 Task: For heading  Tahoma with underline.  font size for heading20,  'Change the font style of data to'Arial.  and font size to 12,  Change the alignment of both headline & data to Align left.  In the sheet  CashBook logbookbook
Action: Mouse moved to (26, 120)
Screenshot: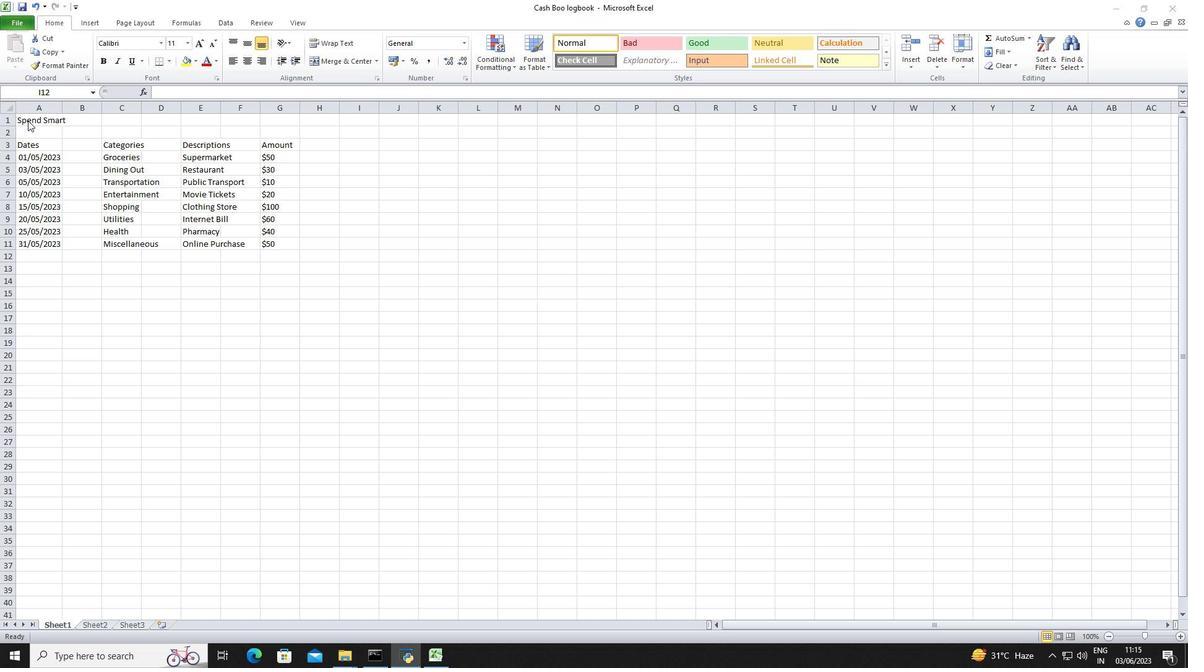 
Action: Mouse pressed left at (26, 120)
Screenshot: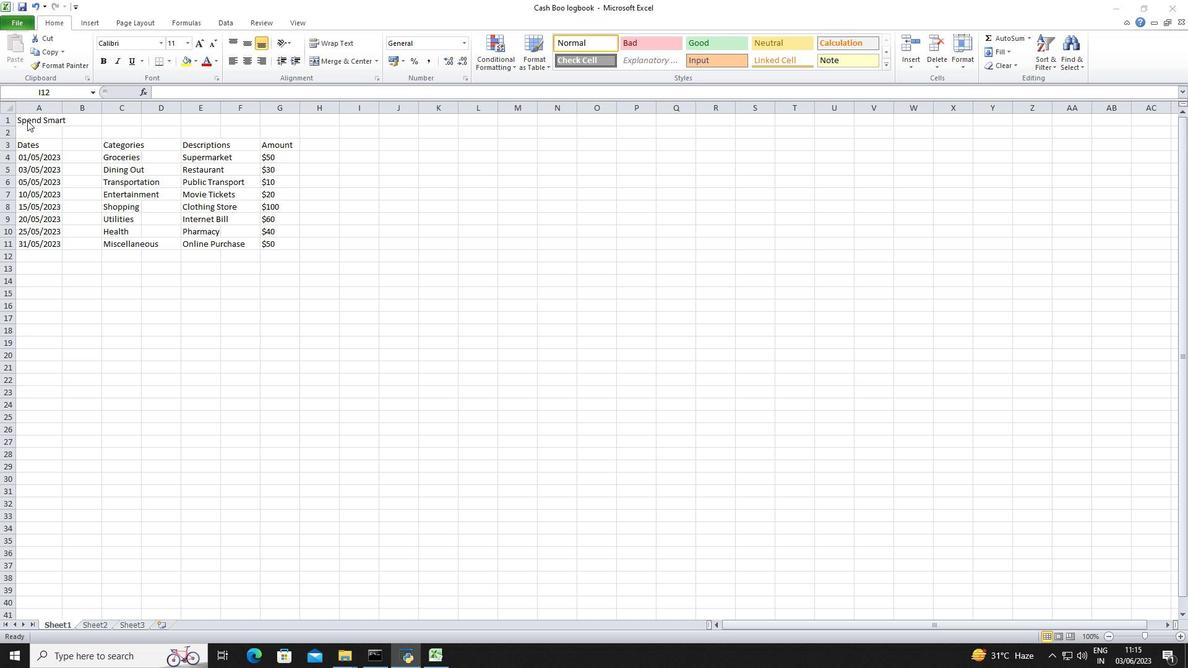 
Action: Mouse moved to (31, 120)
Screenshot: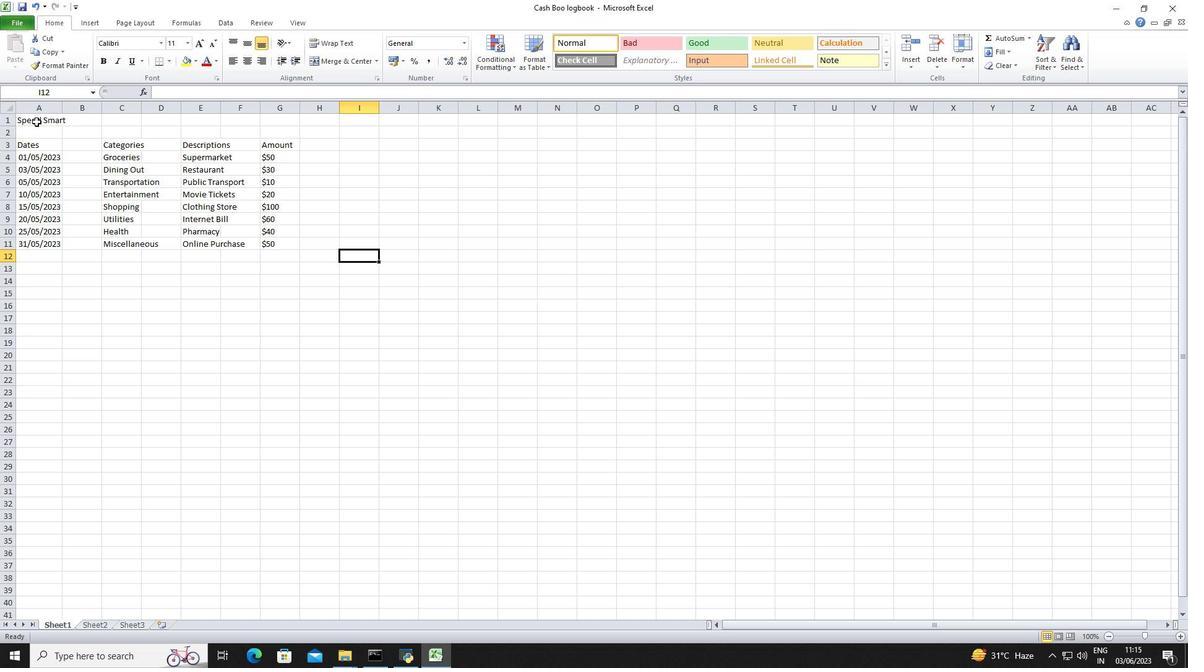 
Action: Mouse pressed left at (31, 120)
Screenshot: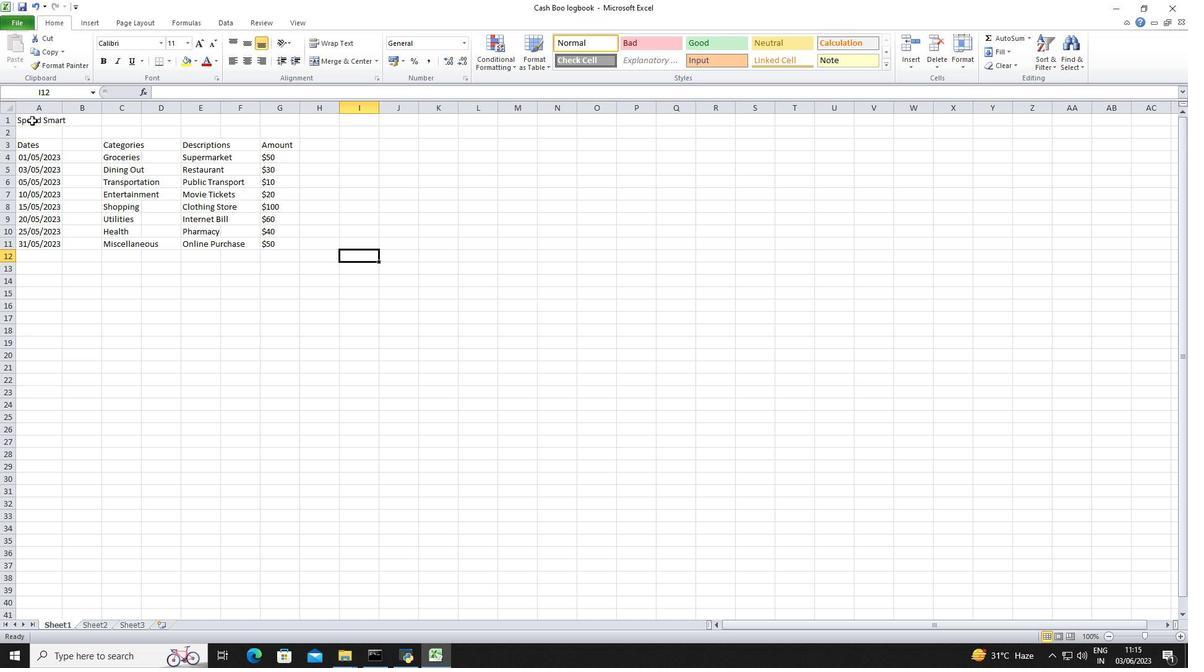 
Action: Mouse moved to (132, 40)
Screenshot: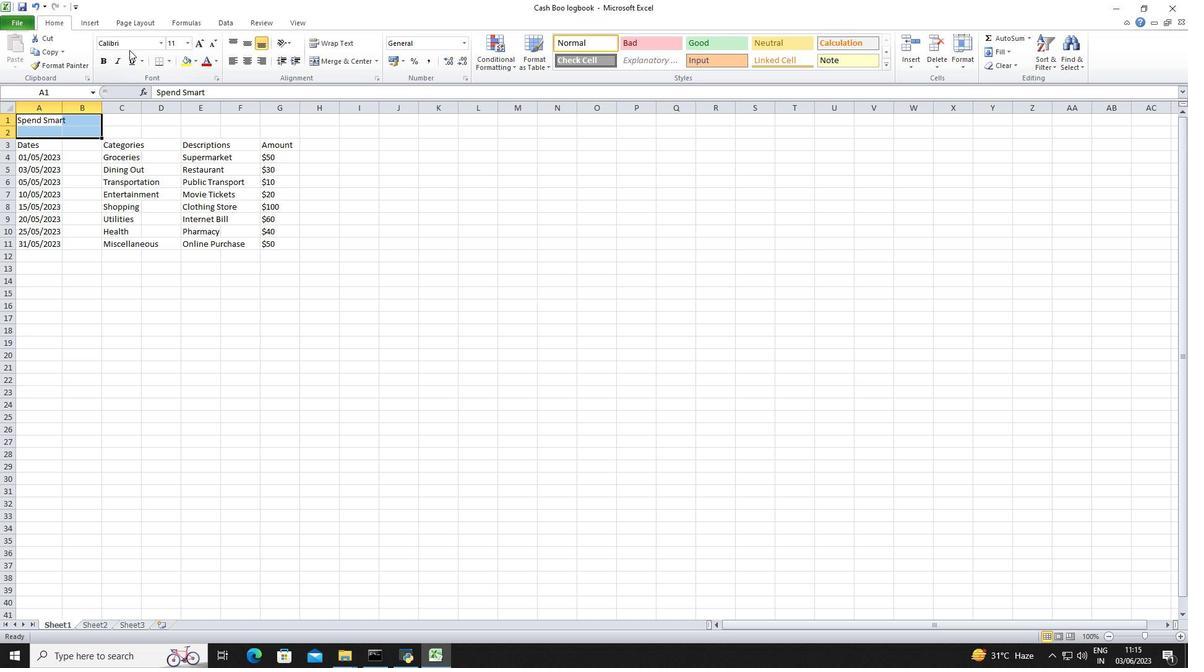 
Action: Mouse pressed left at (132, 40)
Screenshot: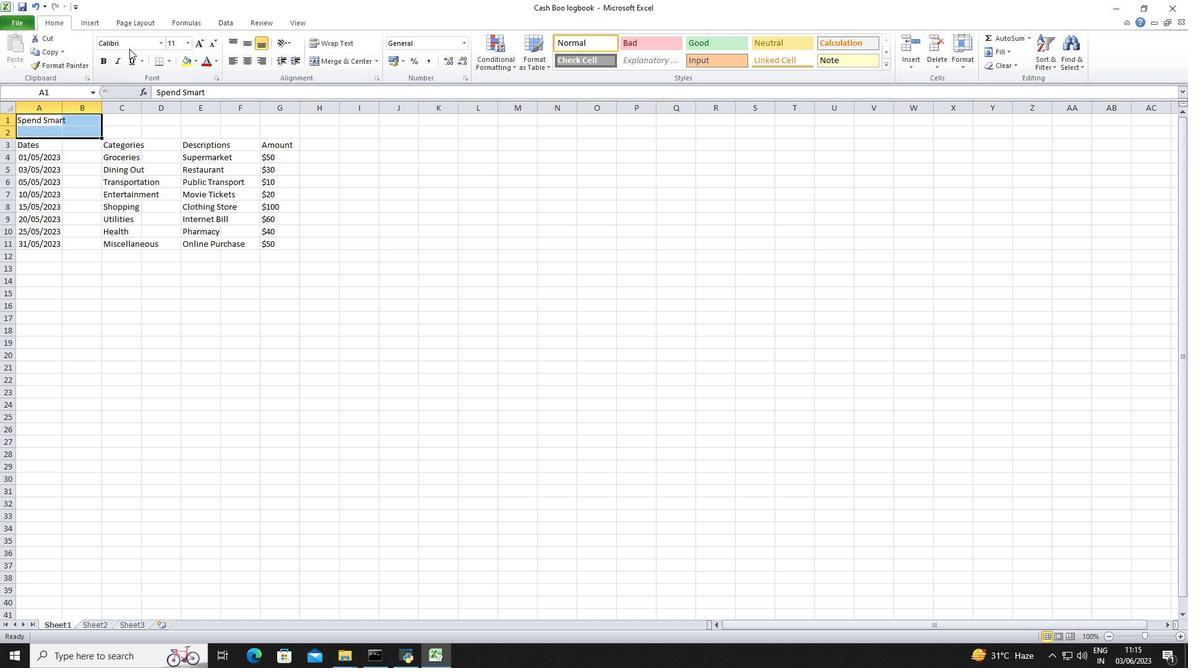 
Action: Key pressed <Key.shift>Tahoma<Key.enter>
Screenshot: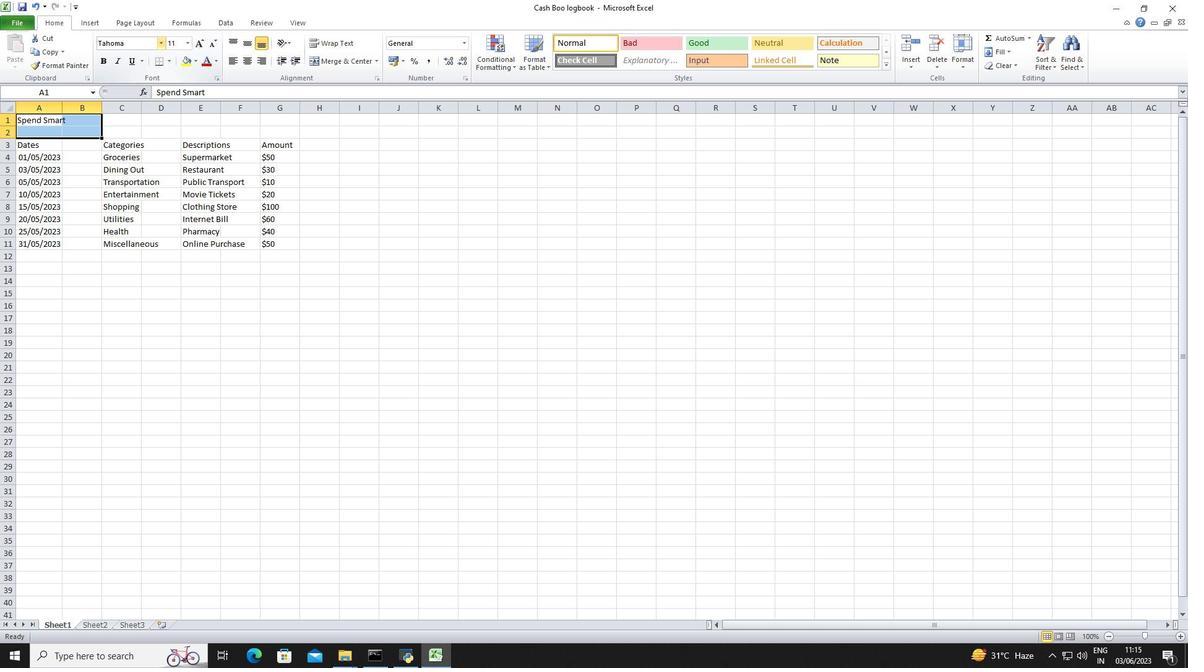 
Action: Mouse moved to (186, 42)
Screenshot: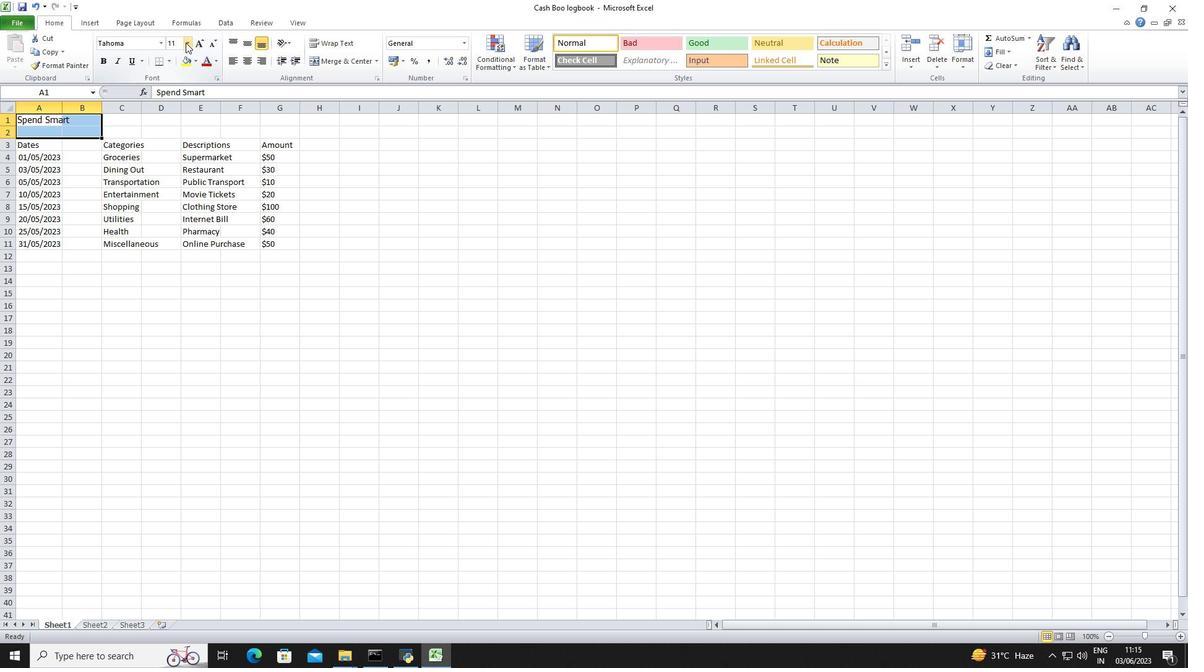 
Action: Mouse pressed left at (186, 42)
Screenshot: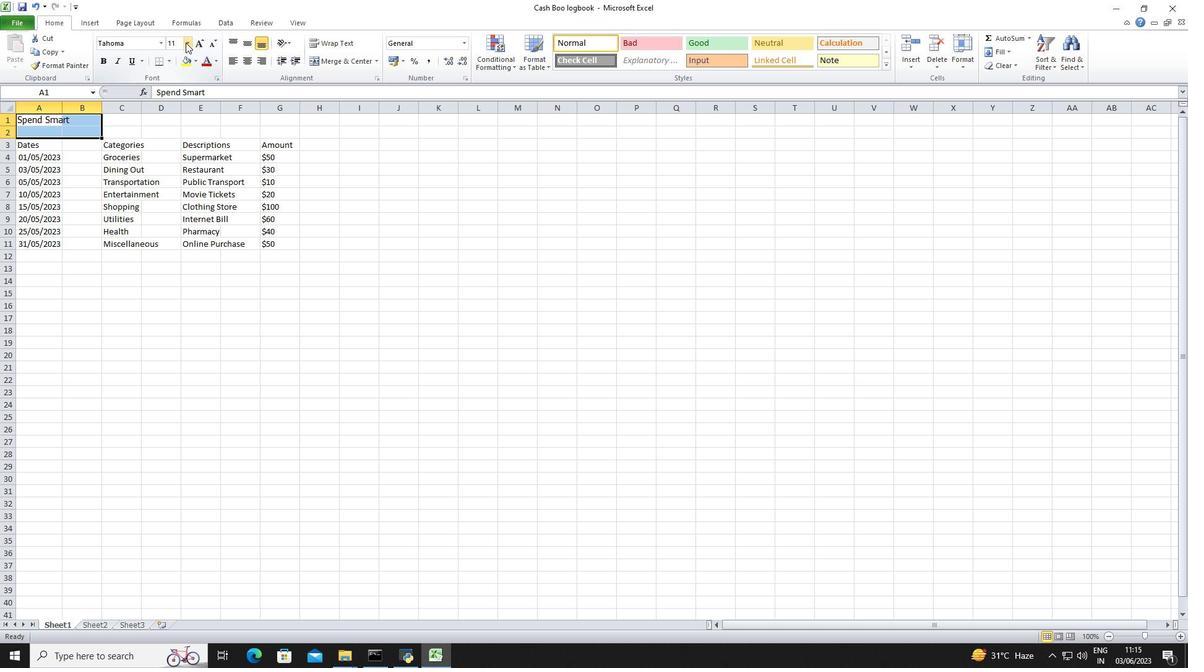 
Action: Mouse moved to (174, 139)
Screenshot: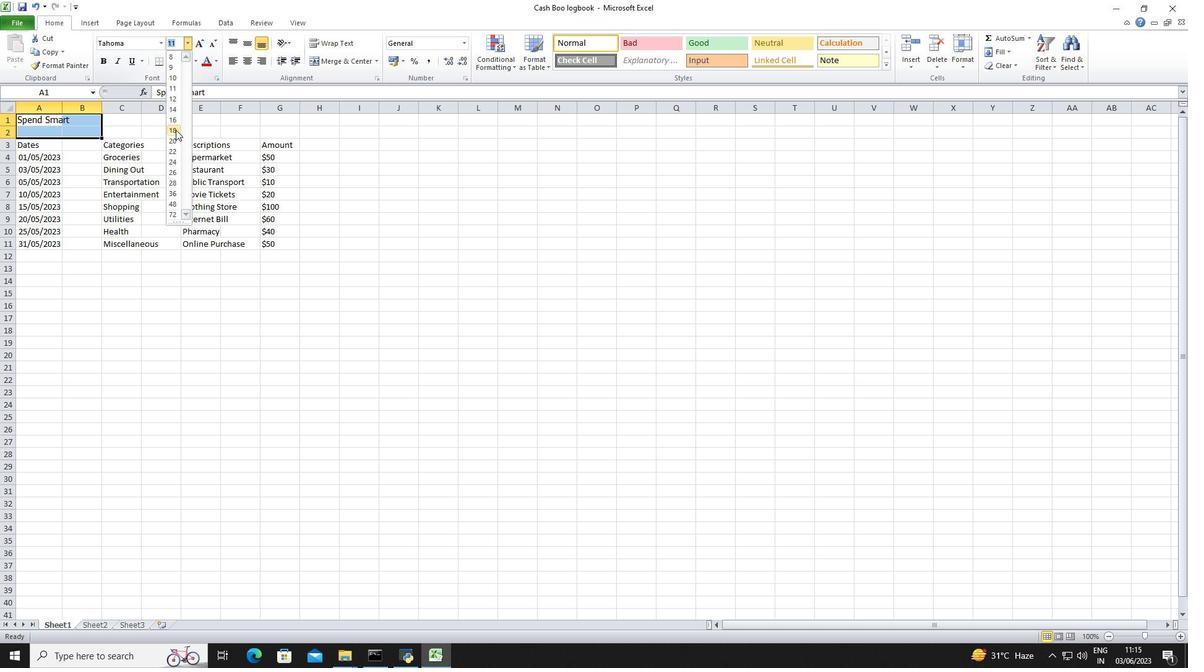 
Action: Mouse pressed left at (174, 139)
Screenshot: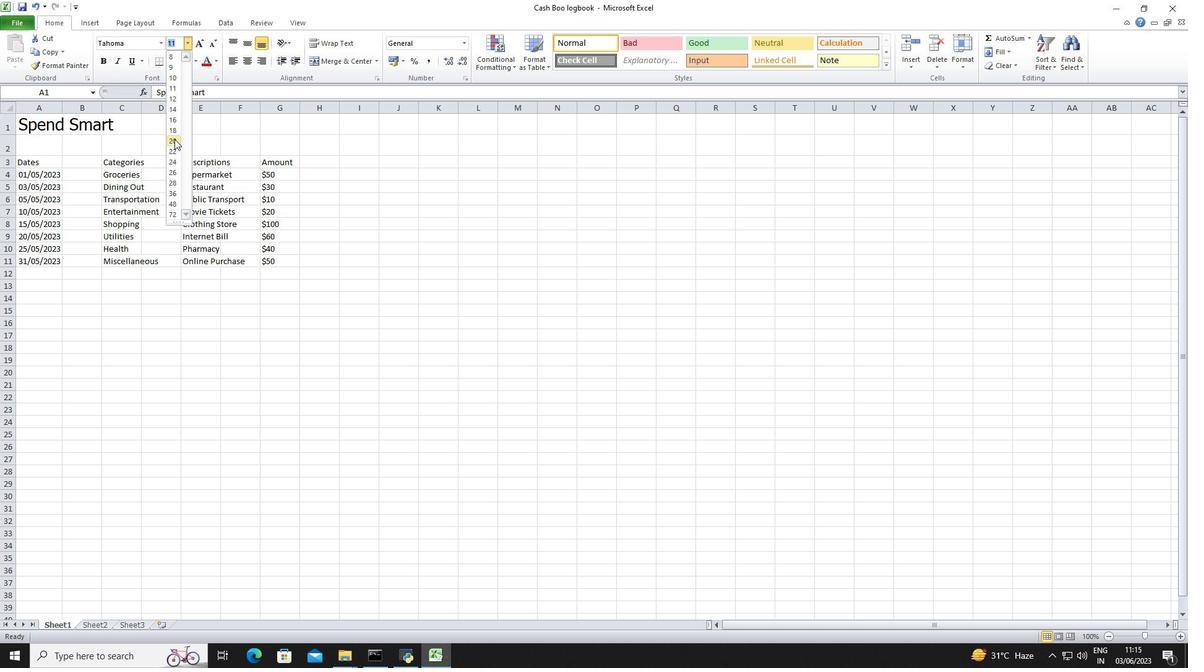 
Action: Mouse moved to (29, 165)
Screenshot: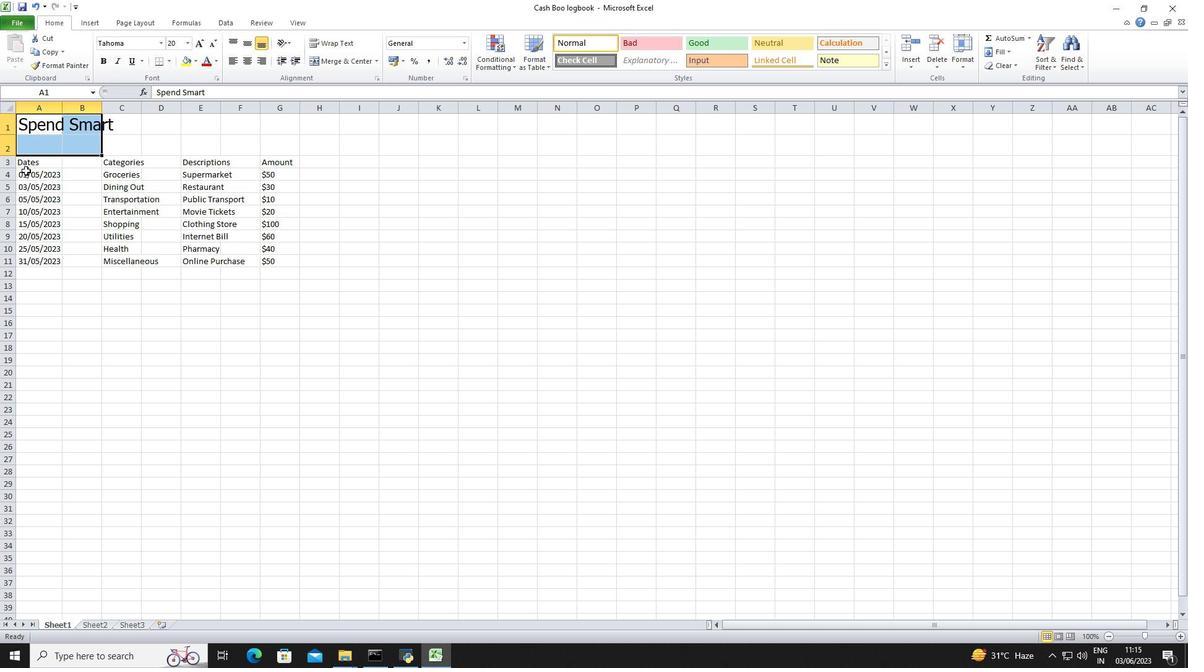 
Action: Mouse pressed left at (29, 165)
Screenshot: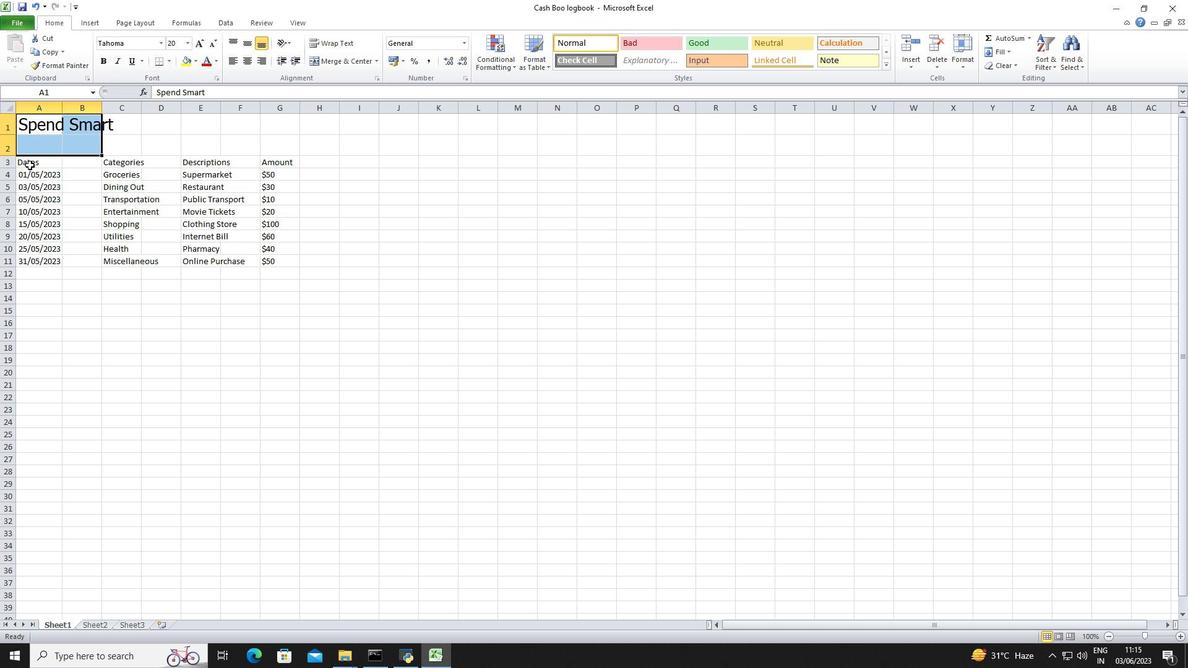 
Action: Mouse moved to (138, 38)
Screenshot: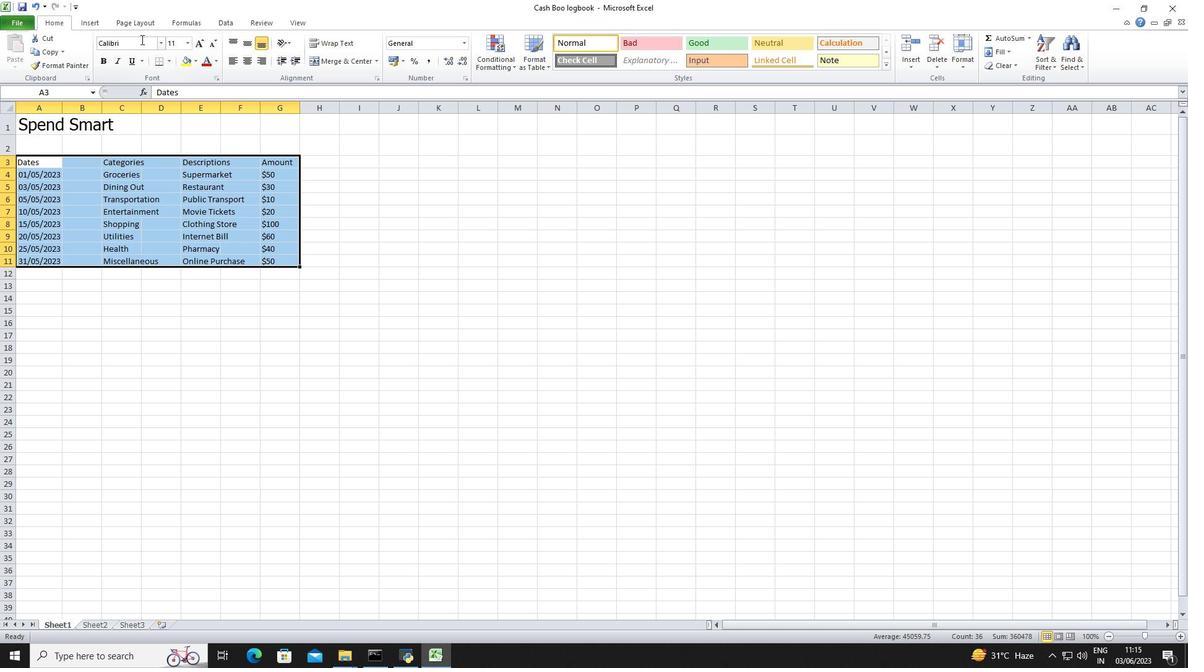 
Action: Mouse pressed left at (138, 38)
Screenshot: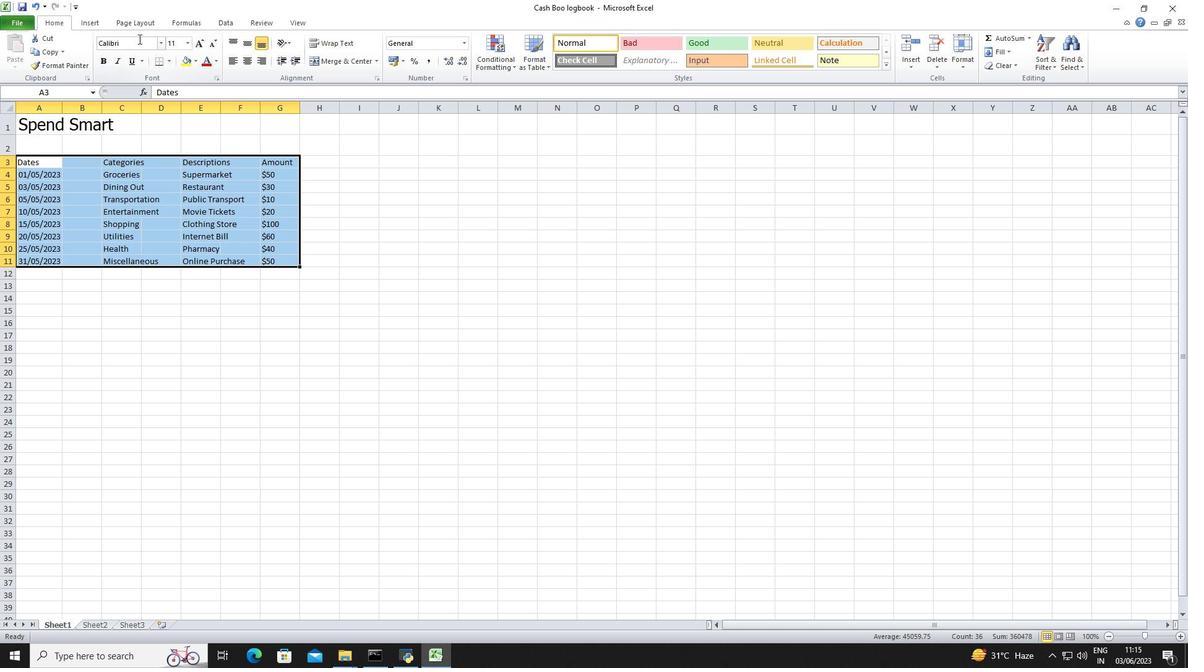 
Action: Mouse moved to (138, 38)
Screenshot: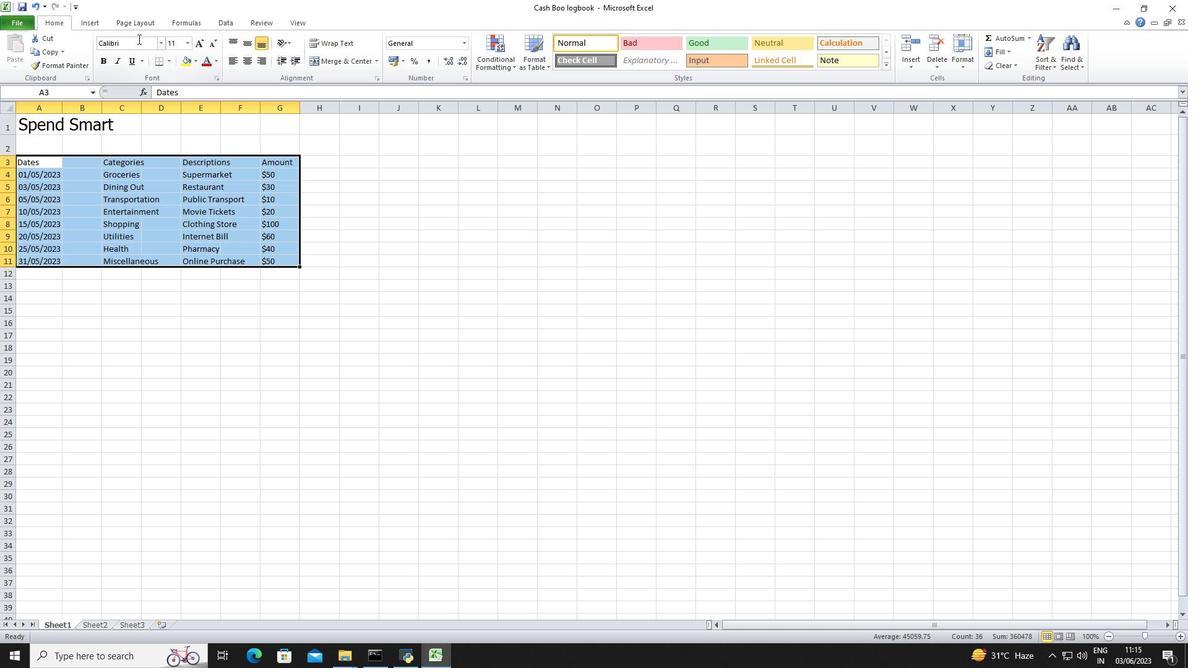 
Action: Key pressed <Key.shift>Arial
Screenshot: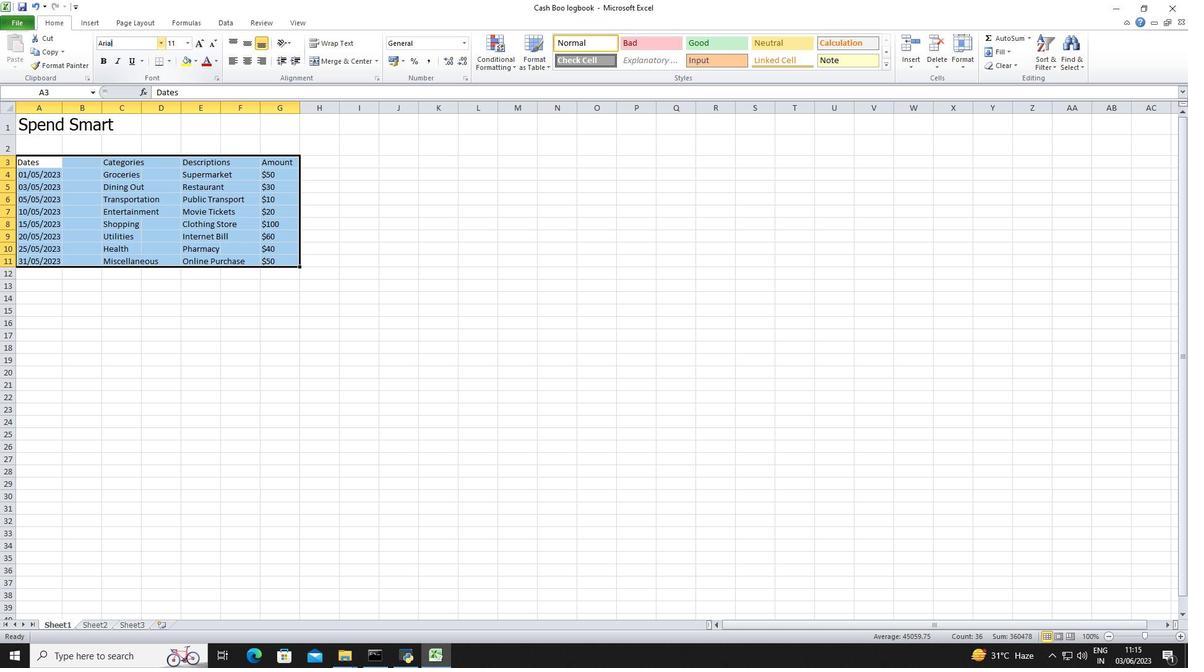 
Action: Mouse moved to (118, 79)
Screenshot: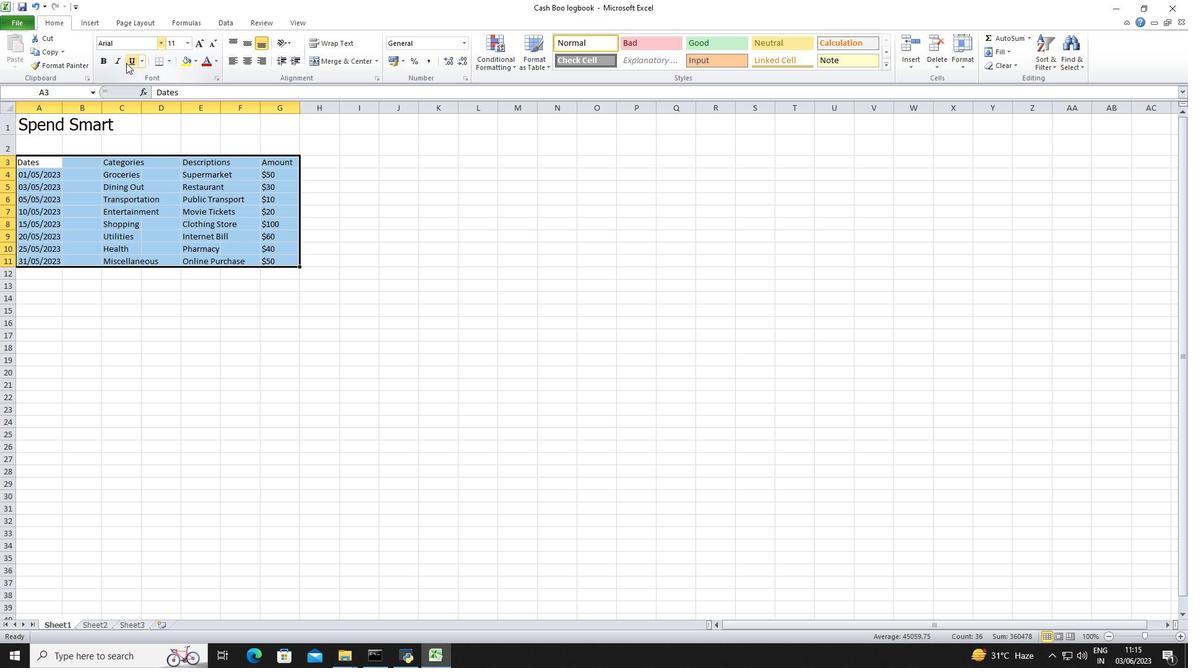 
Action: Key pressed <Key.enter>
Screenshot: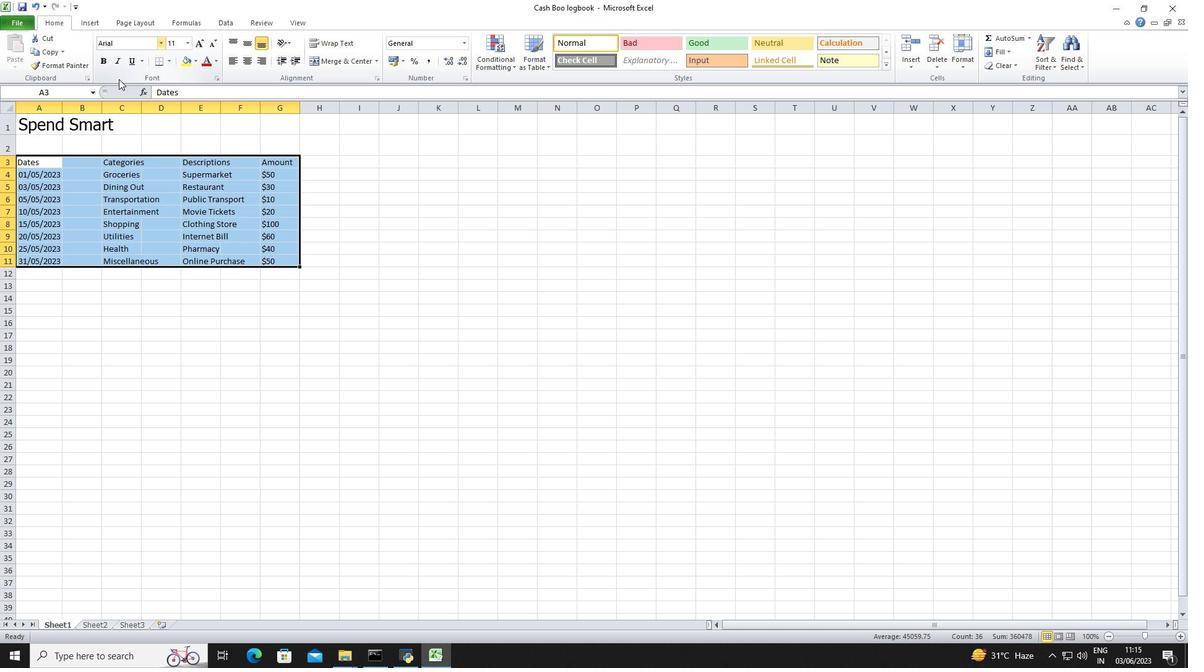 
Action: Mouse moved to (188, 46)
Screenshot: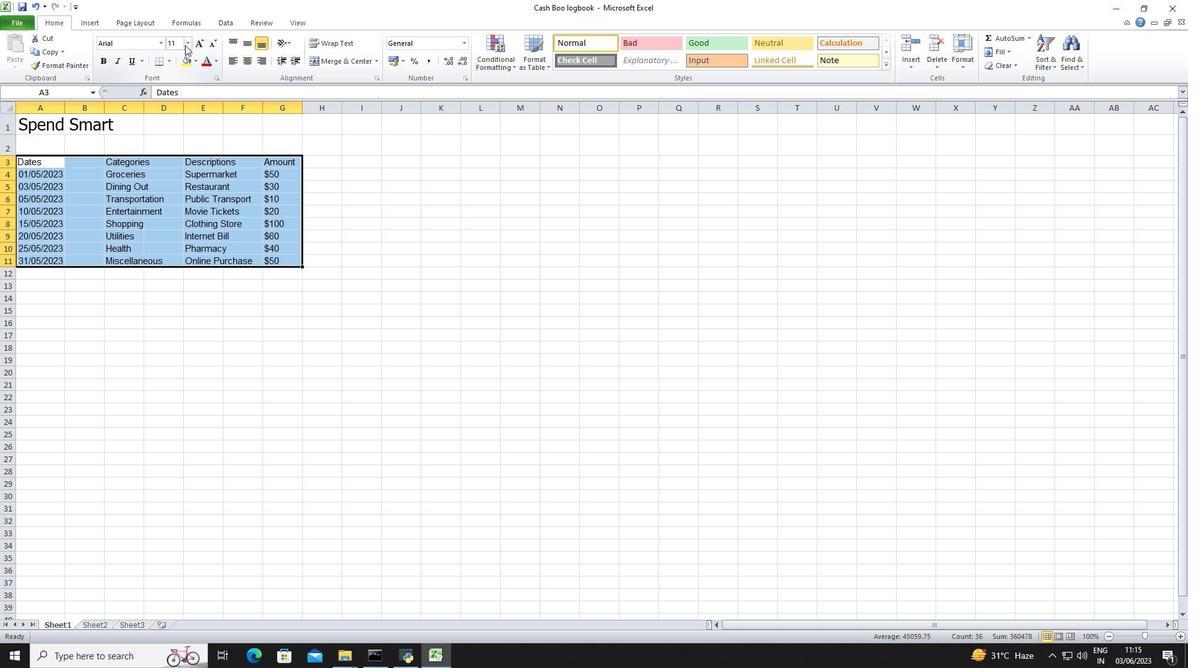 
Action: Mouse pressed left at (188, 46)
Screenshot: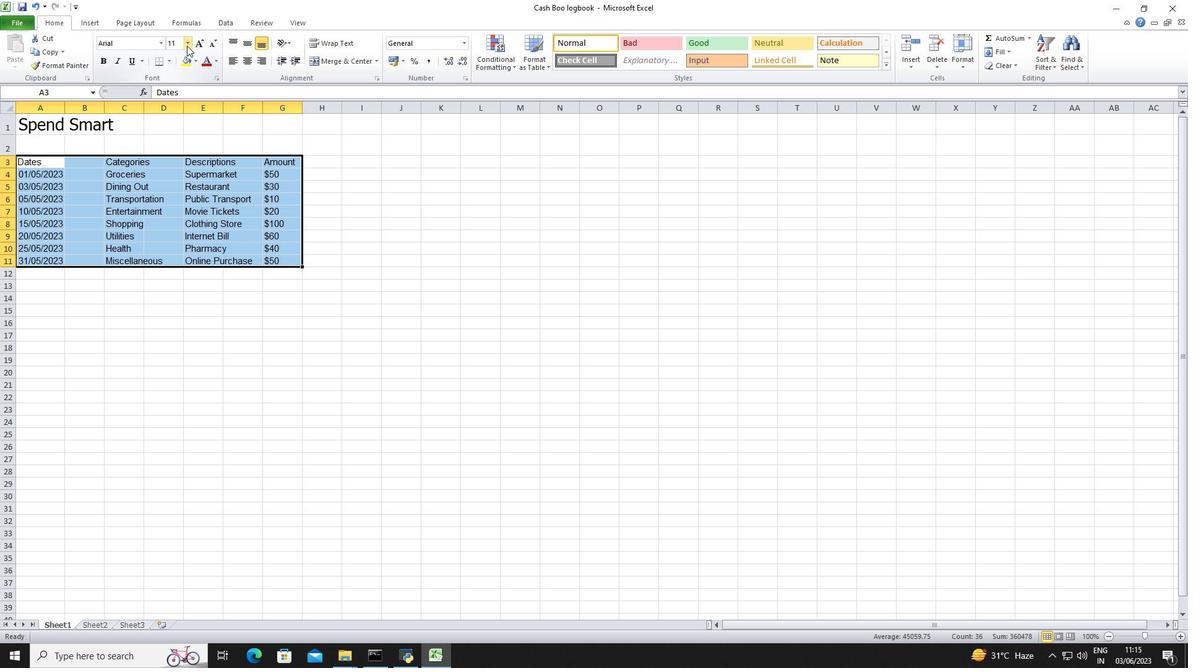 
Action: Mouse moved to (177, 98)
Screenshot: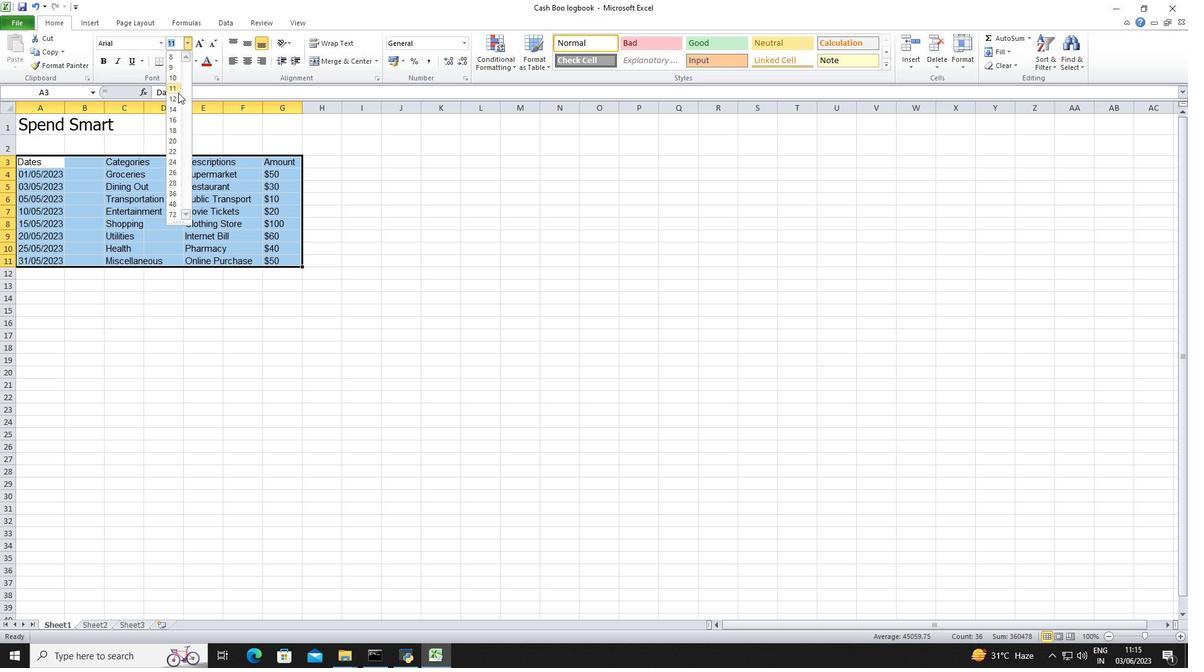 
Action: Mouse pressed left at (177, 98)
Screenshot: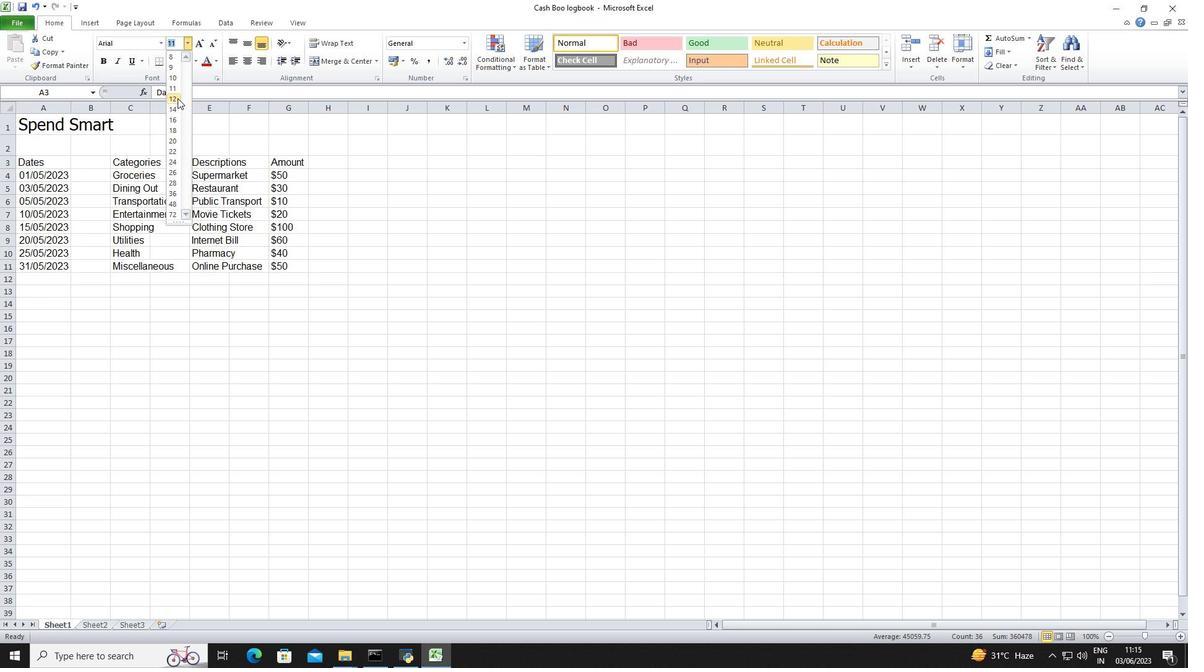 
Action: Mouse moved to (232, 60)
Screenshot: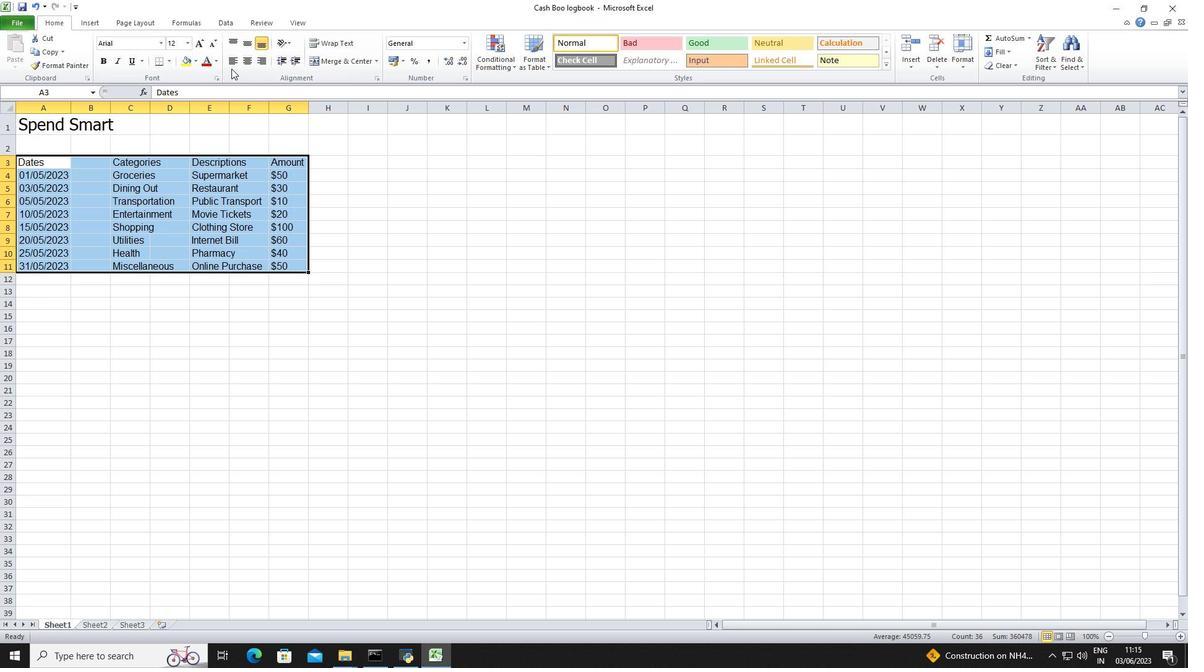 
Action: Mouse pressed left at (232, 60)
Screenshot: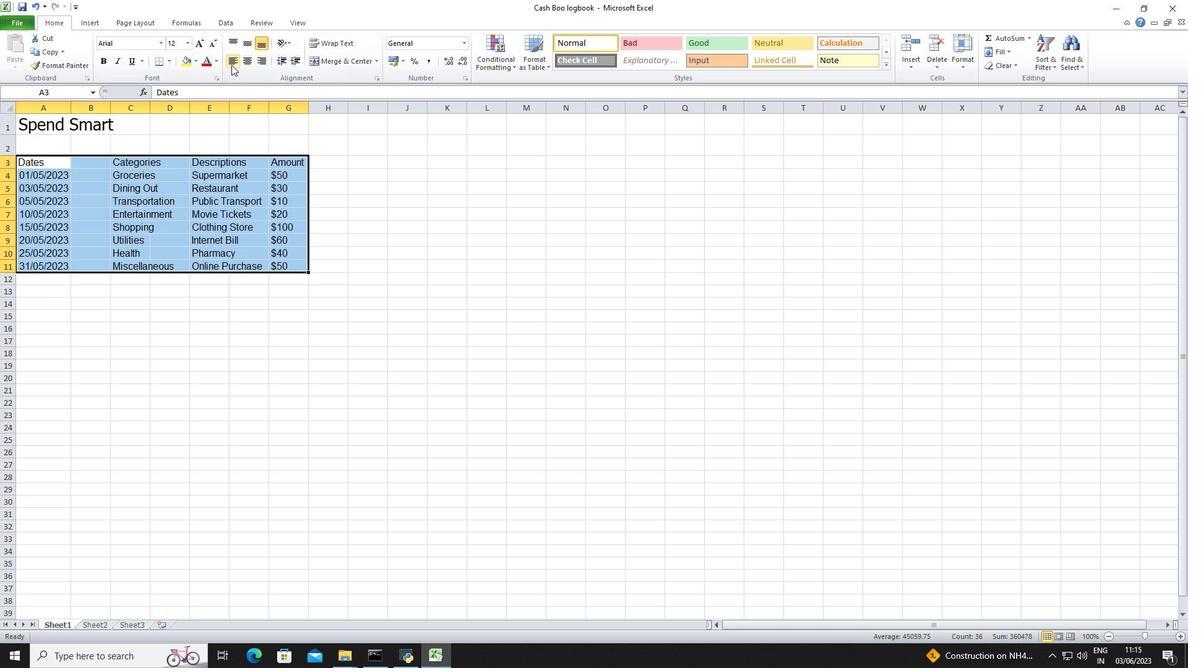 
Action: Mouse moved to (29, 130)
Screenshot: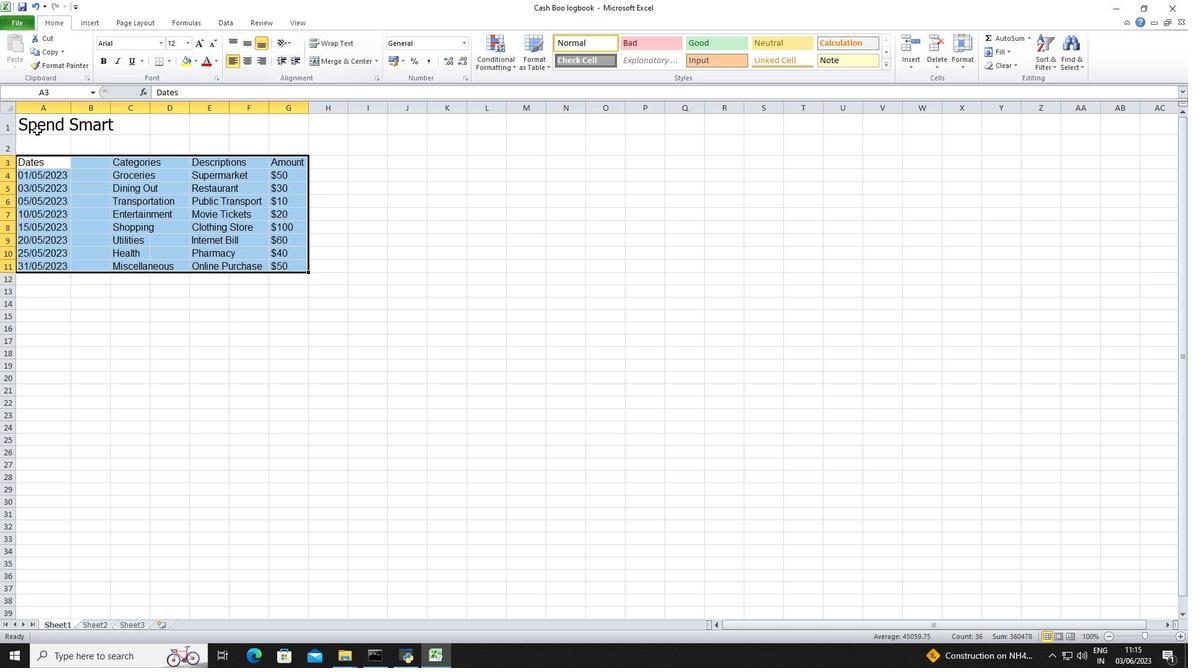 
Action: Mouse pressed left at (29, 130)
Screenshot: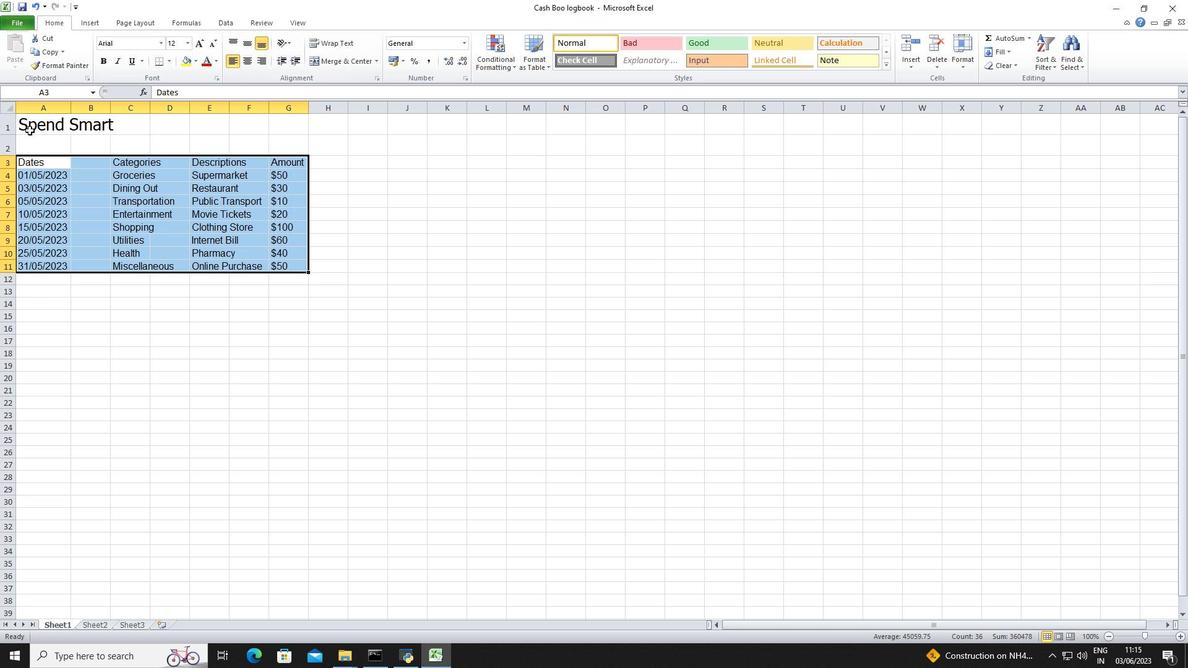 
Action: Mouse moved to (234, 61)
Screenshot: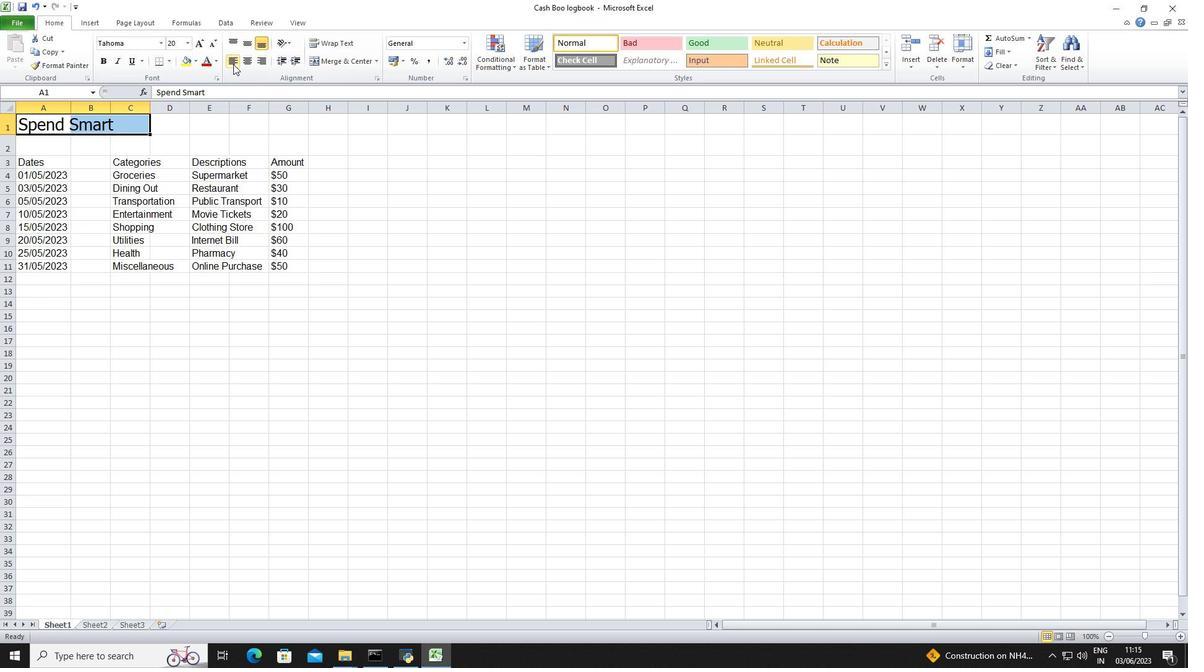 
Action: Mouse pressed left at (234, 61)
Screenshot: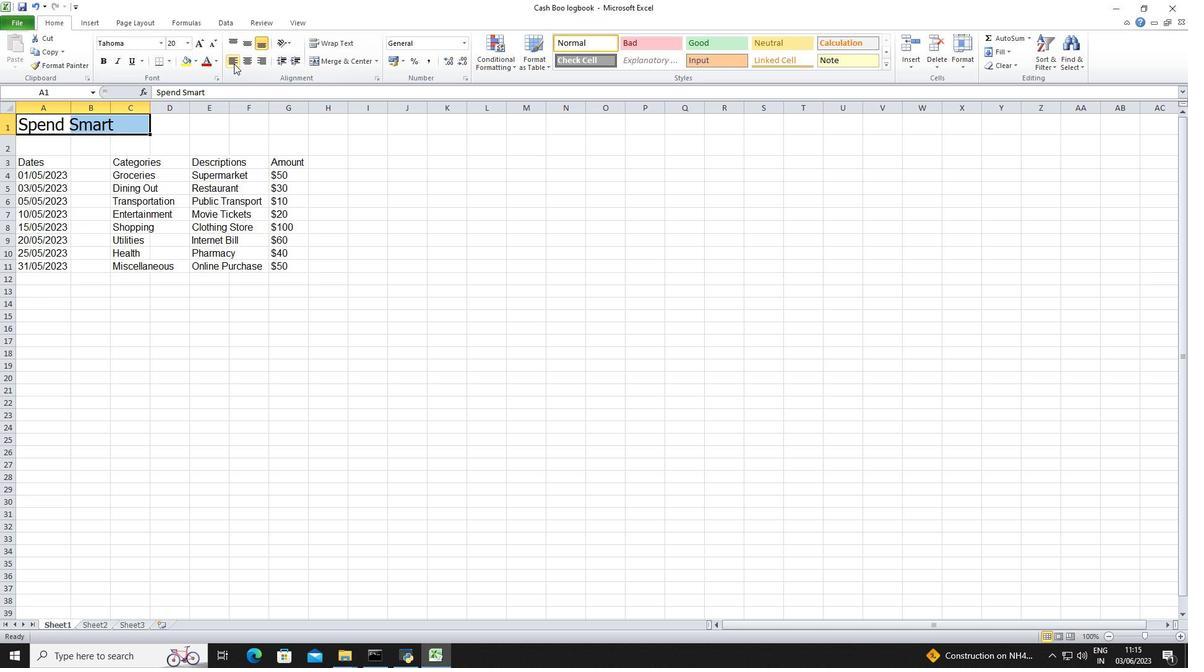 
Action: Mouse moved to (339, 269)
Screenshot: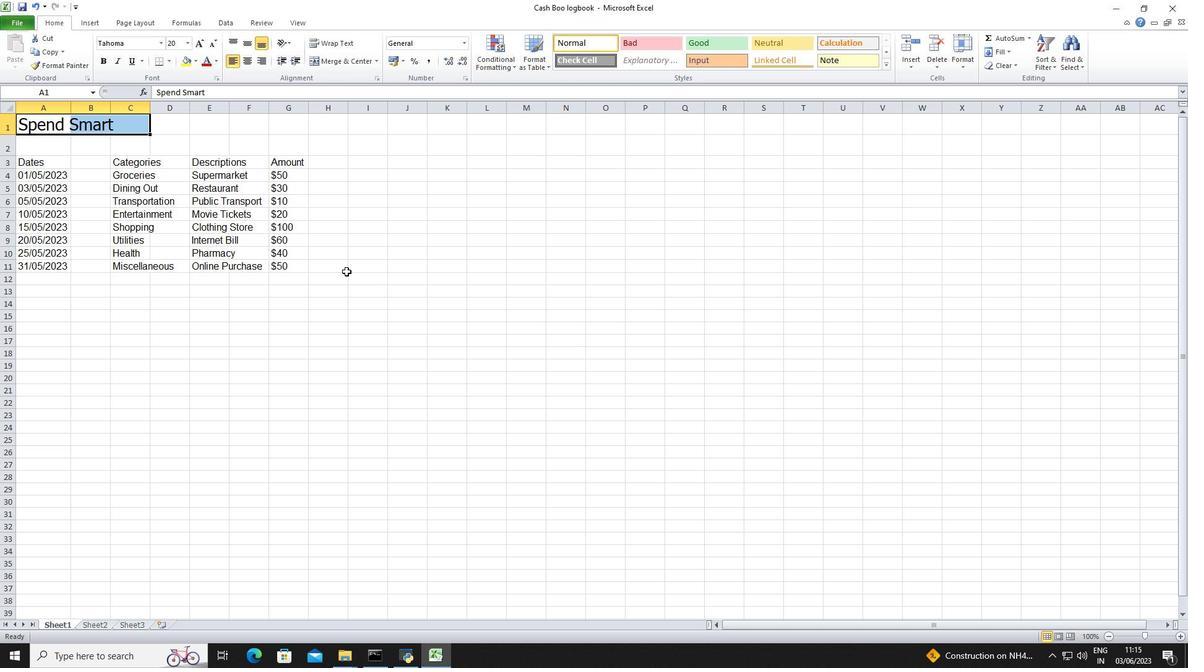 
Action: Mouse pressed left at (339, 269)
Screenshot: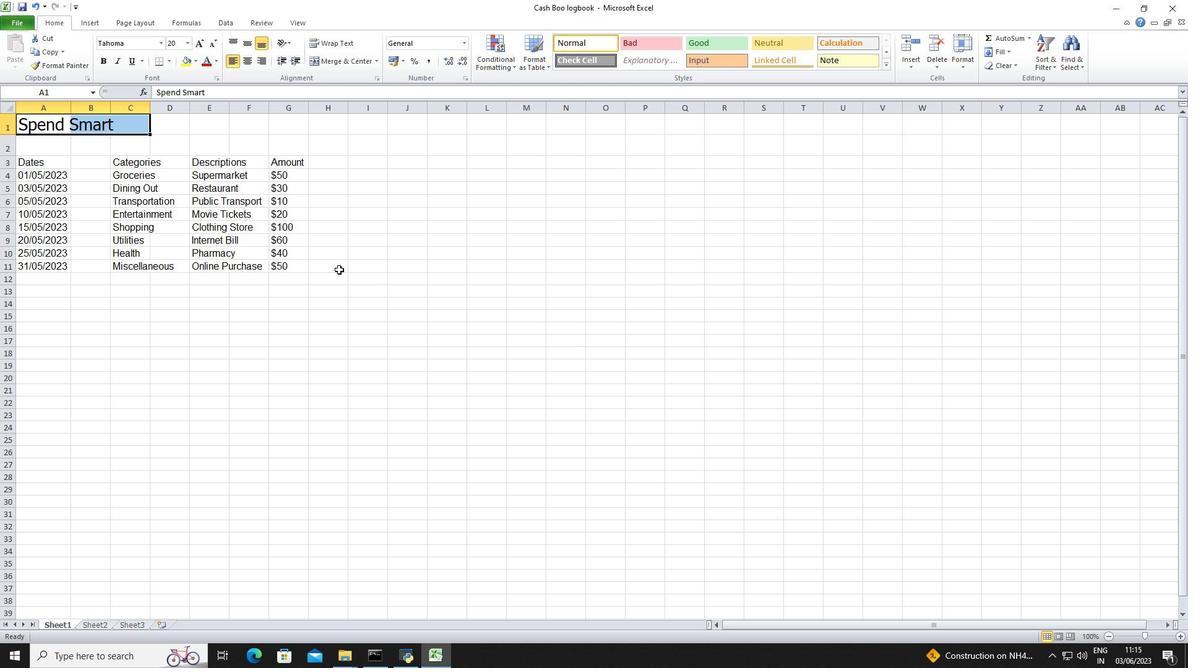 
